 Task: Find  driving directions from San Francisco, California, to Lake Tahoe, California/Nevada.
Action: Mouse pressed left at (235, 72)
Screenshot: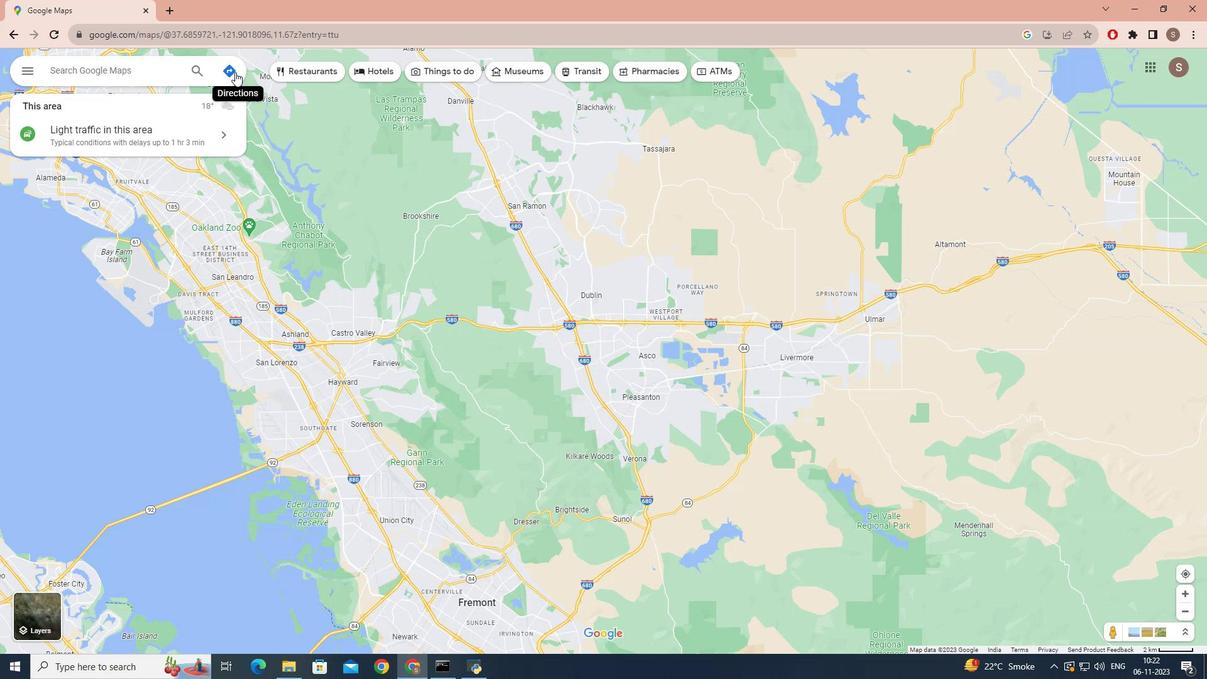 
Action: Mouse moved to (111, 99)
Screenshot: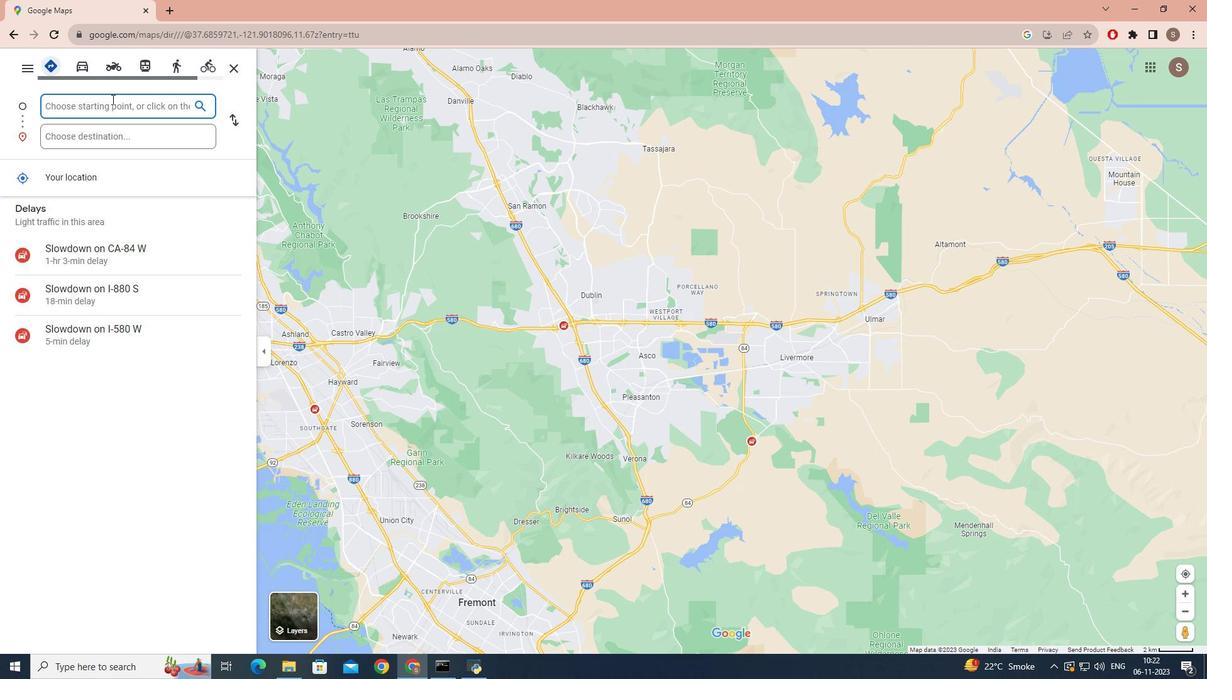 
Action: Mouse pressed left at (111, 99)
Screenshot: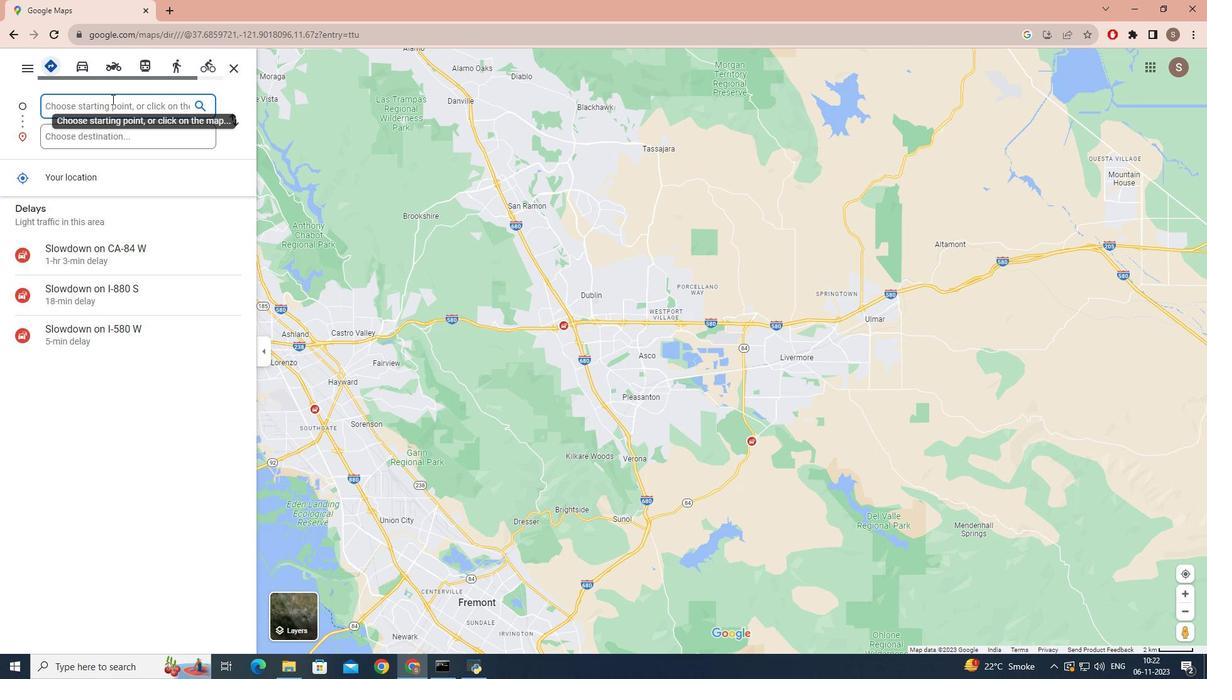 
Action: Key pressed <Key.caps_lock>S<Key.caps_lock>an<Key.space>francisco,<Key.caps_lock>C<Key.caps_lock>lifornia<Key.space>
Screenshot: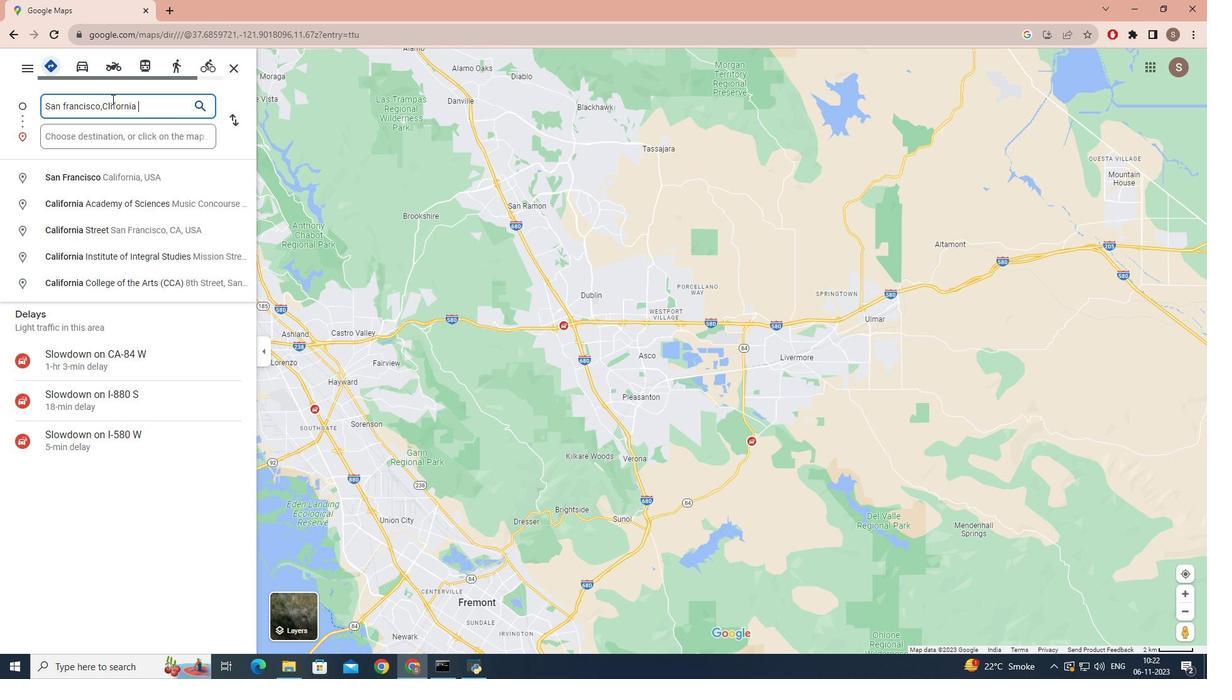 
Action: Mouse moved to (95, 130)
Screenshot: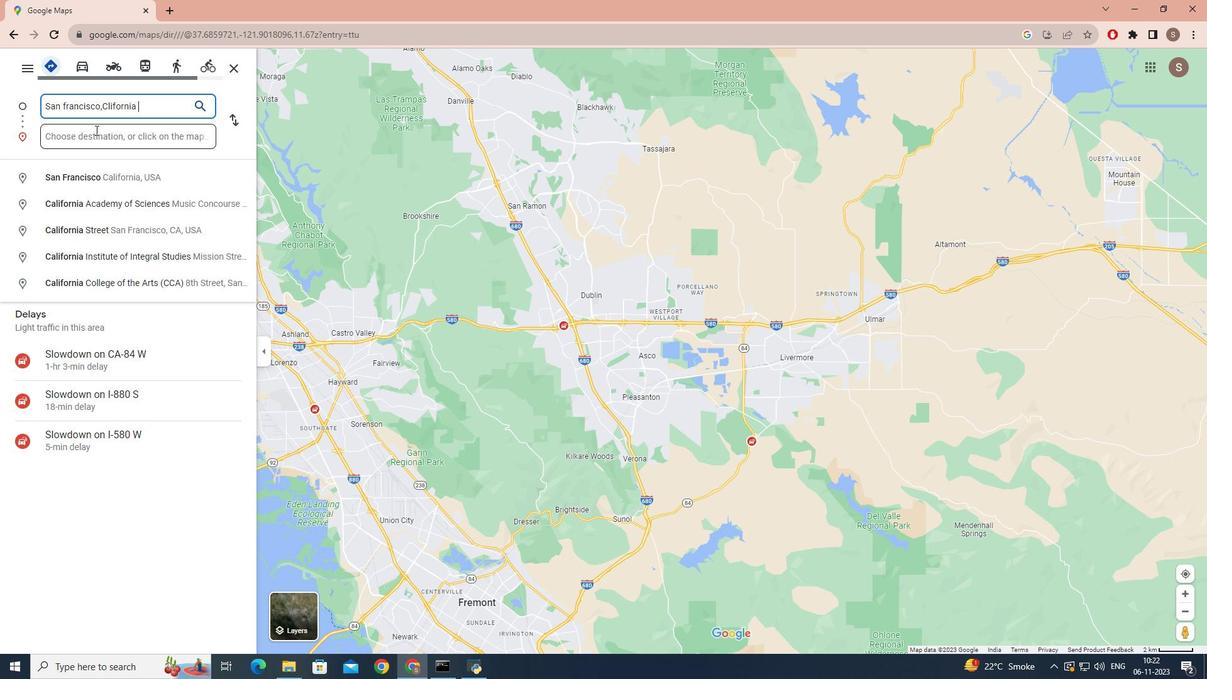 
Action: Mouse pressed left at (95, 130)
Screenshot: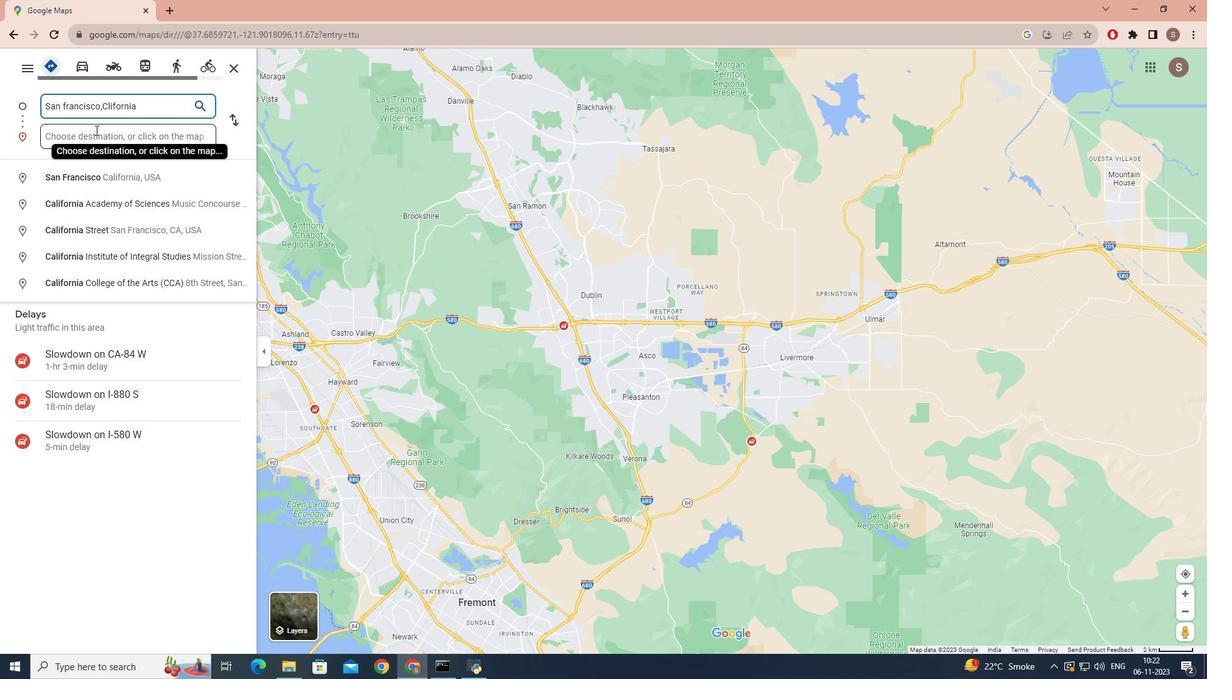 
Action: Key pressed <Key.caps_lock>L<Key.caps_lock>ake<Key.space><Key.caps_lock>T<Key.caps_lock>ahoe,<Key.caps_lock>C<Key.caps_lock>alifornia<Key.enter>
Screenshot: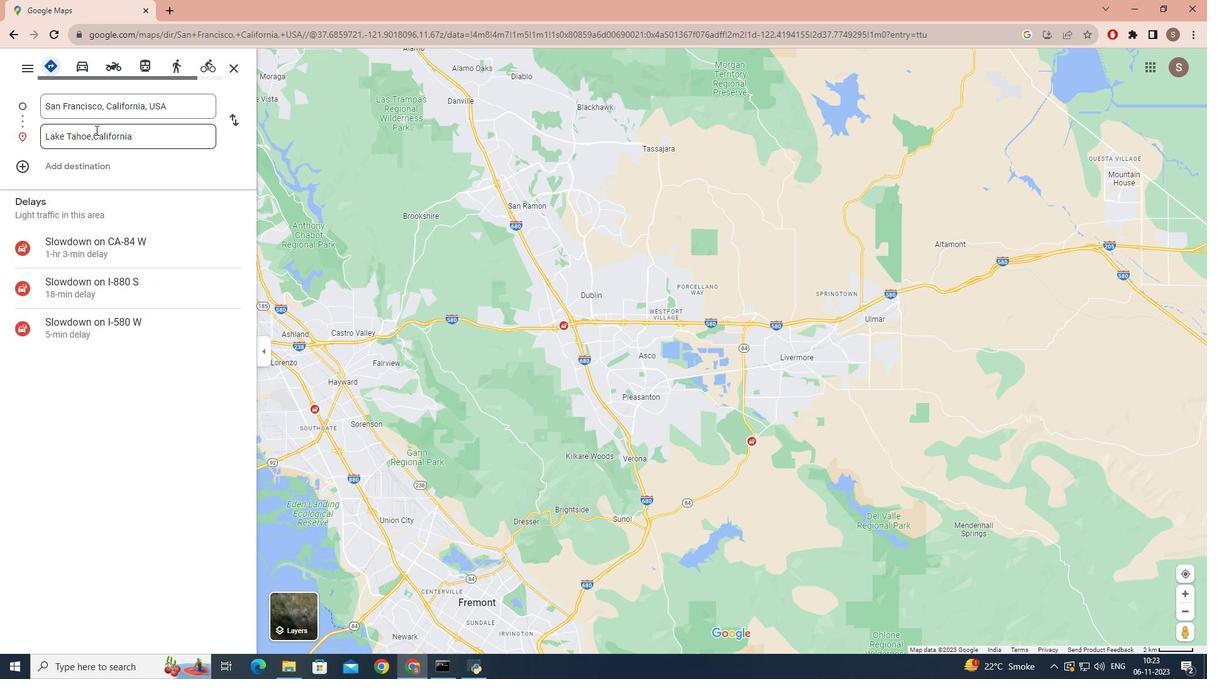 
Action: Mouse moved to (87, 75)
Screenshot: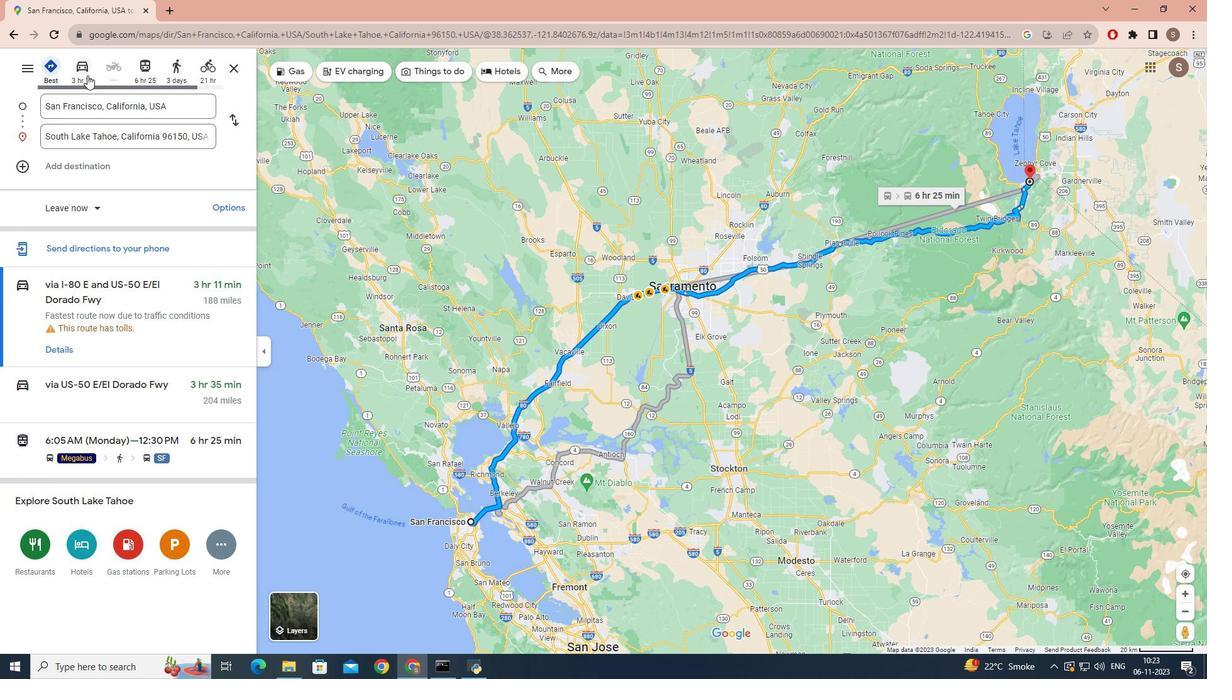 
Action: Mouse pressed left at (87, 75)
Screenshot: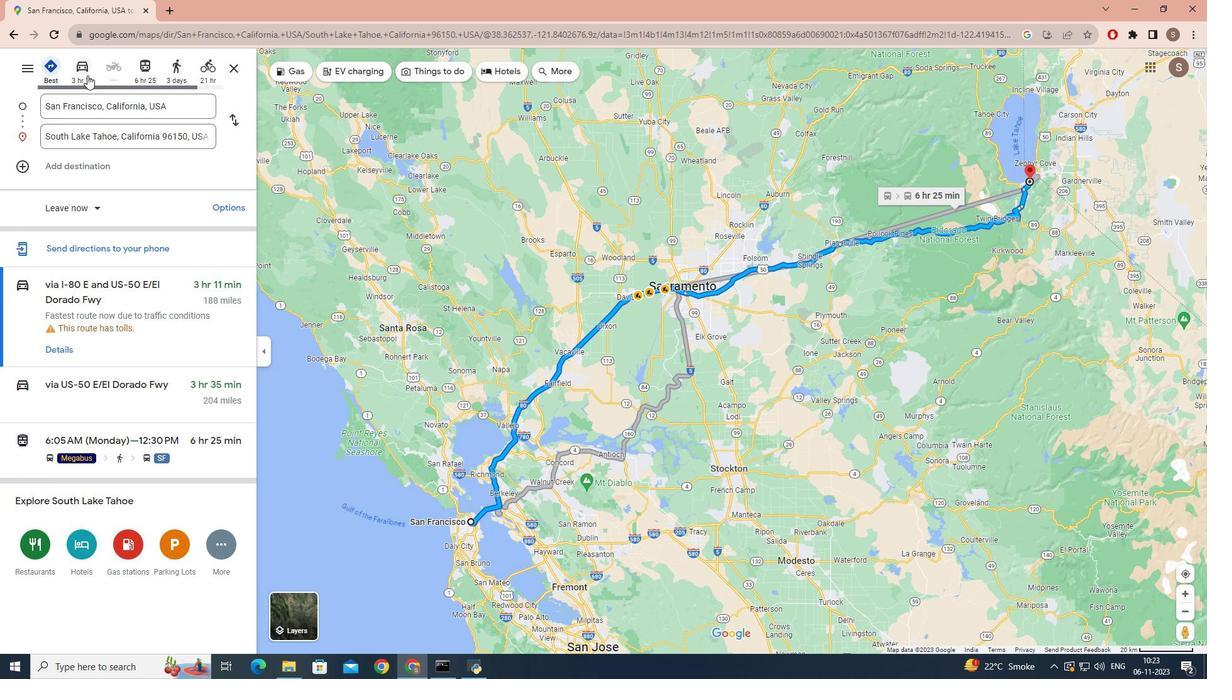 
Action: Mouse moved to (66, 351)
Screenshot: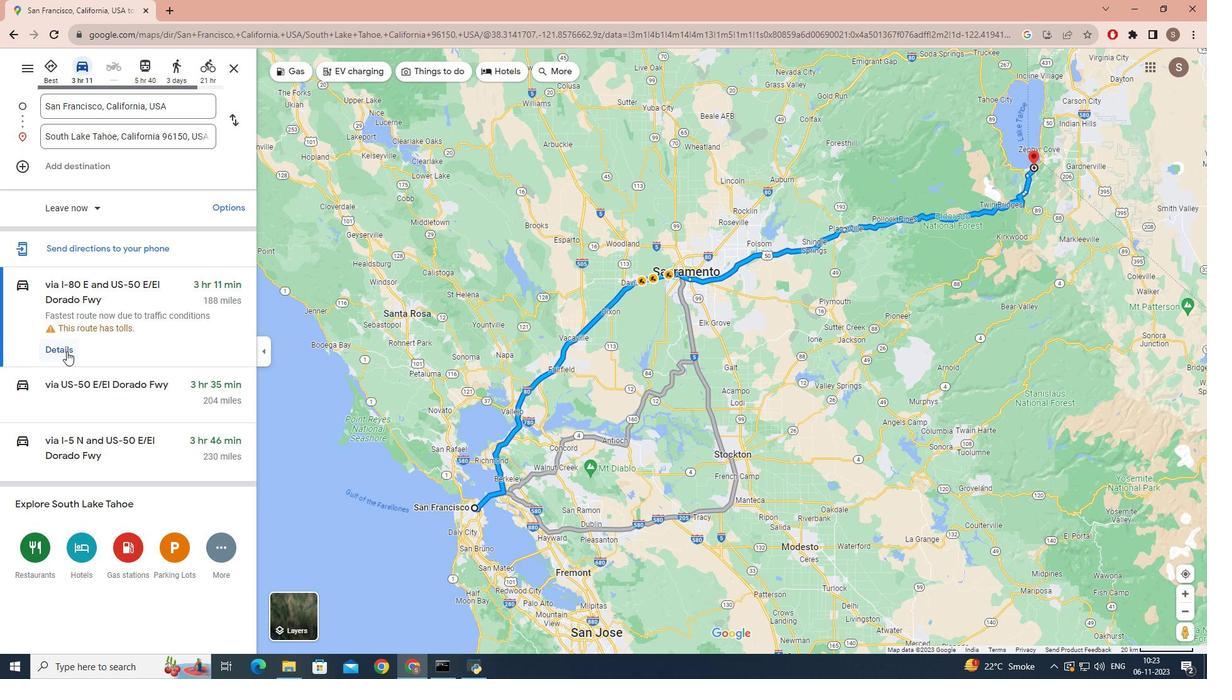 
Action: Mouse pressed left at (66, 351)
Screenshot: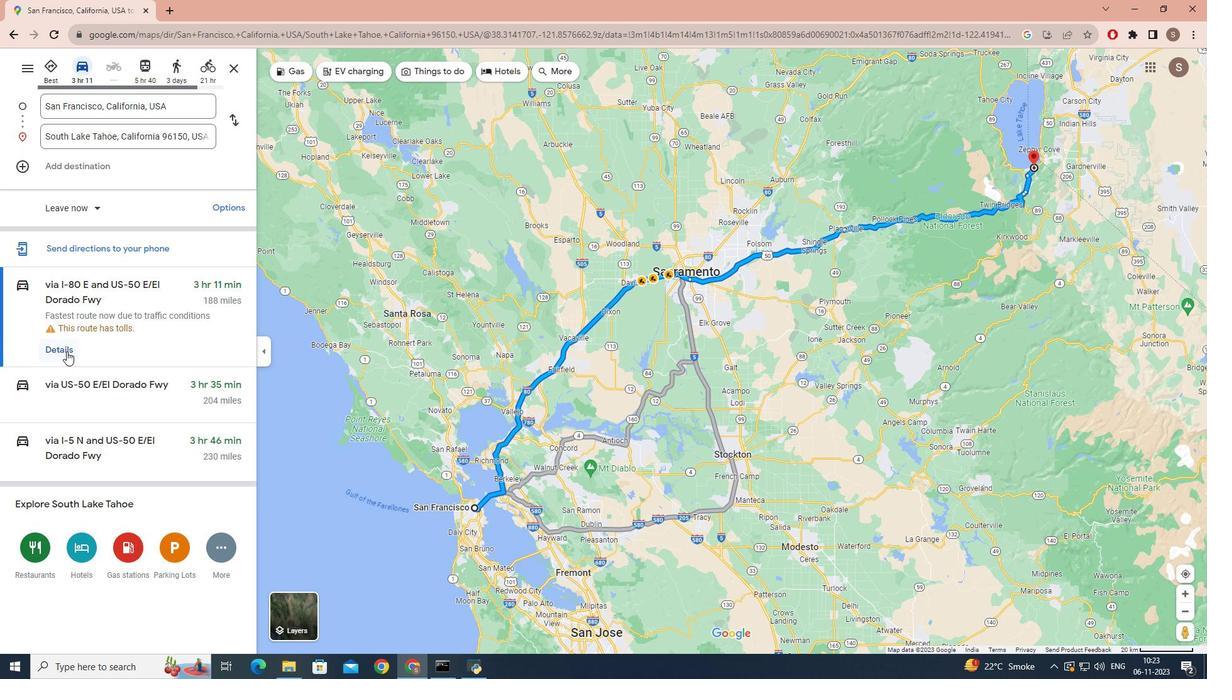 
Action: Mouse moved to (90, 333)
Screenshot: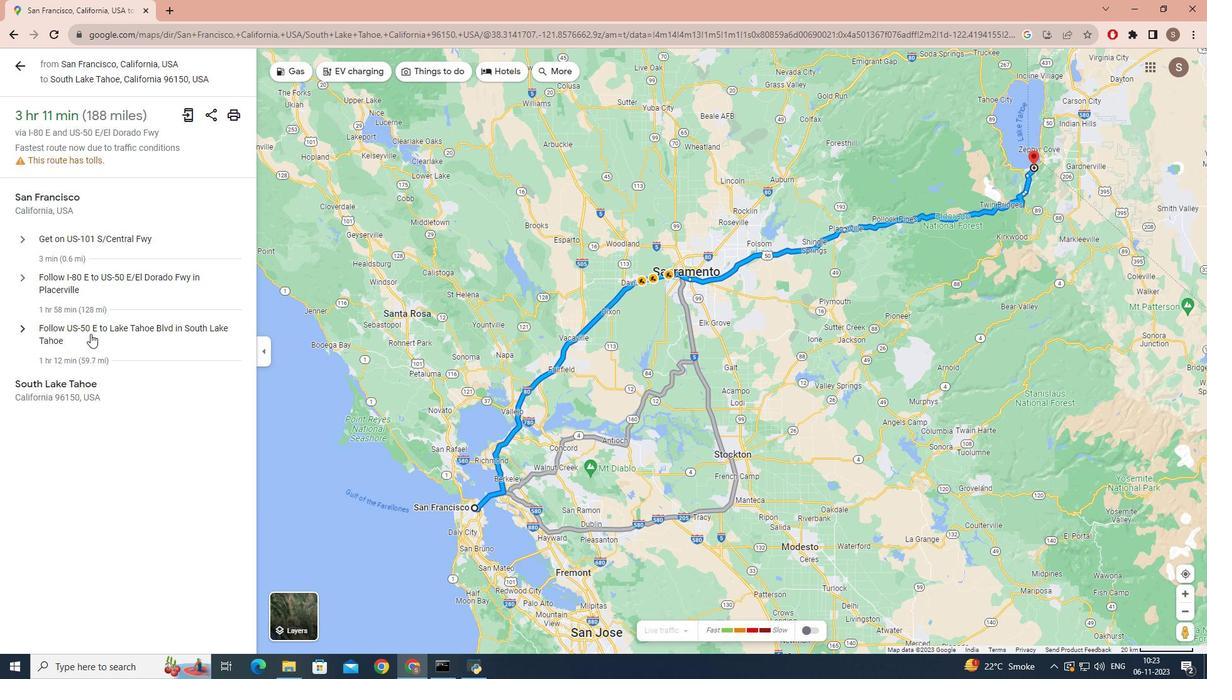
